 Task: Create a due date automation trigger when advanced on, on the monday after a card is due add fields without custom field "Resume" set to a number lower than 1 and greater than 10 at 11:00 AM.
Action: Mouse moved to (1009, 83)
Screenshot: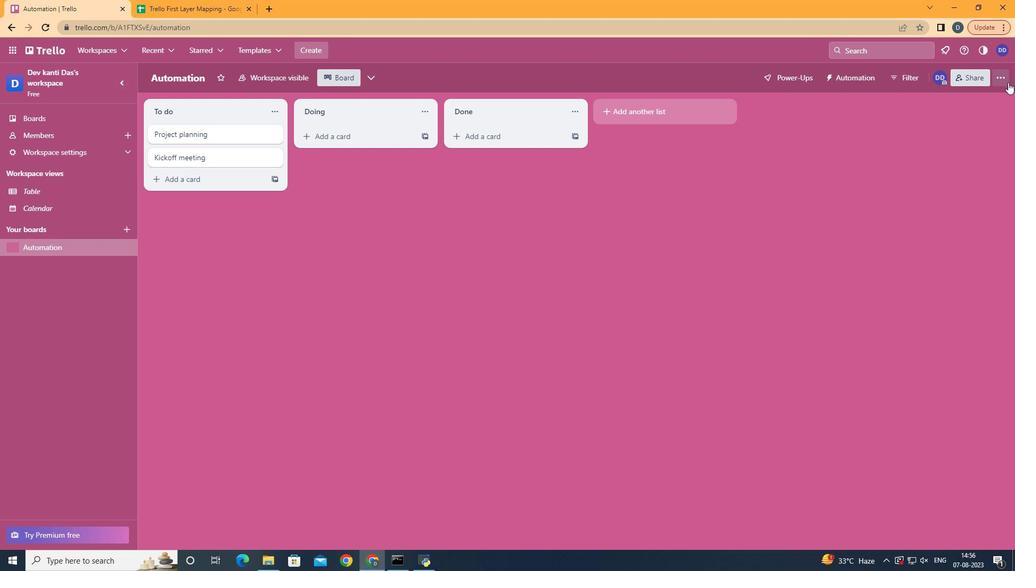 
Action: Mouse pressed left at (1009, 83)
Screenshot: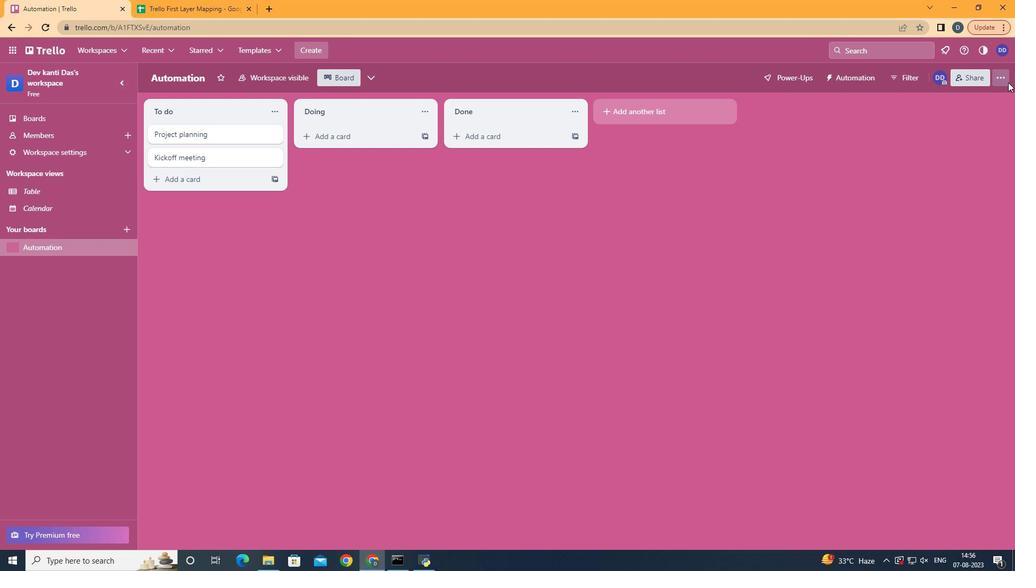 
Action: Mouse moved to (899, 220)
Screenshot: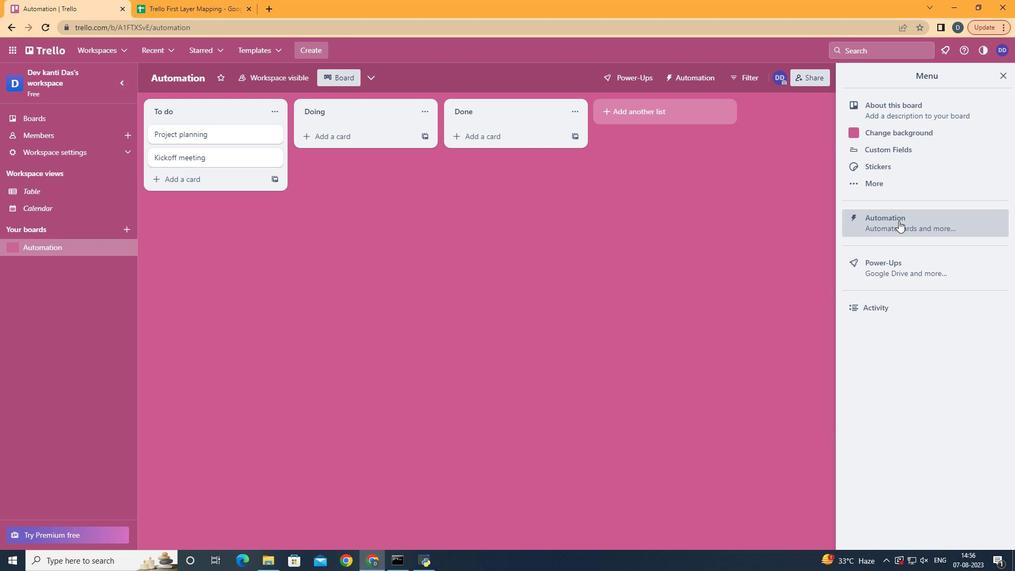 
Action: Mouse pressed left at (899, 220)
Screenshot: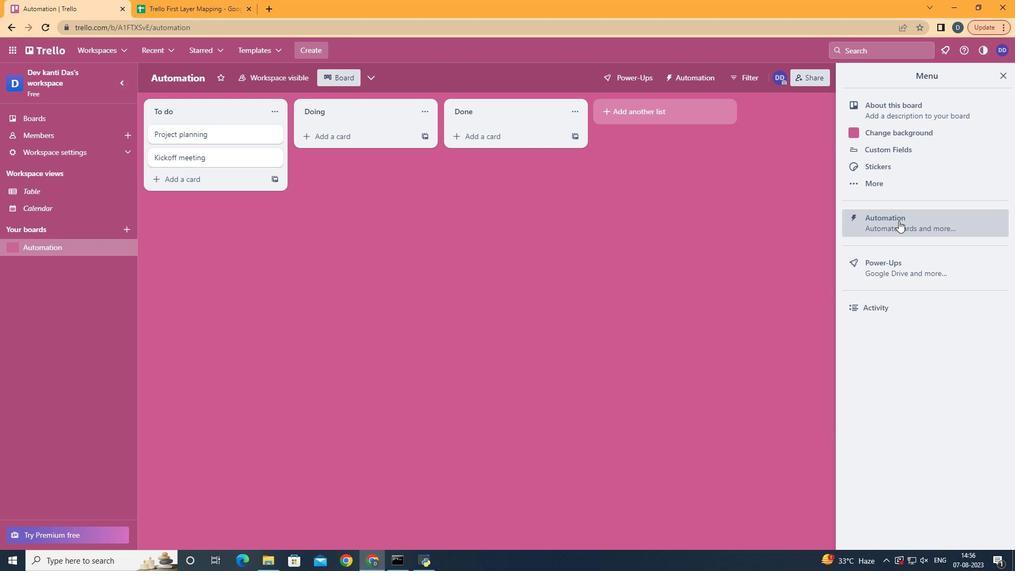 
Action: Mouse moved to (207, 212)
Screenshot: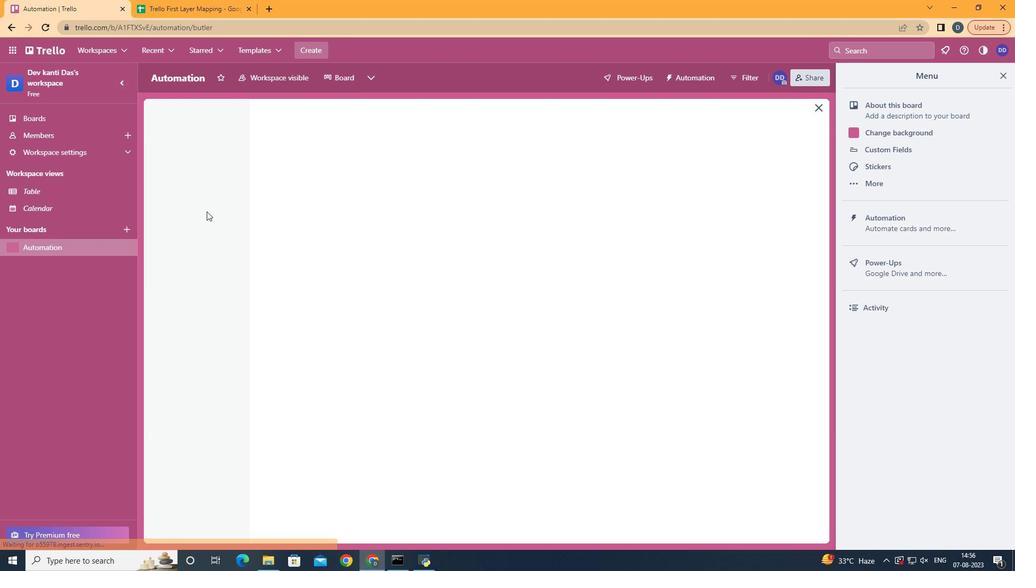 
Action: Mouse pressed left at (207, 212)
Screenshot: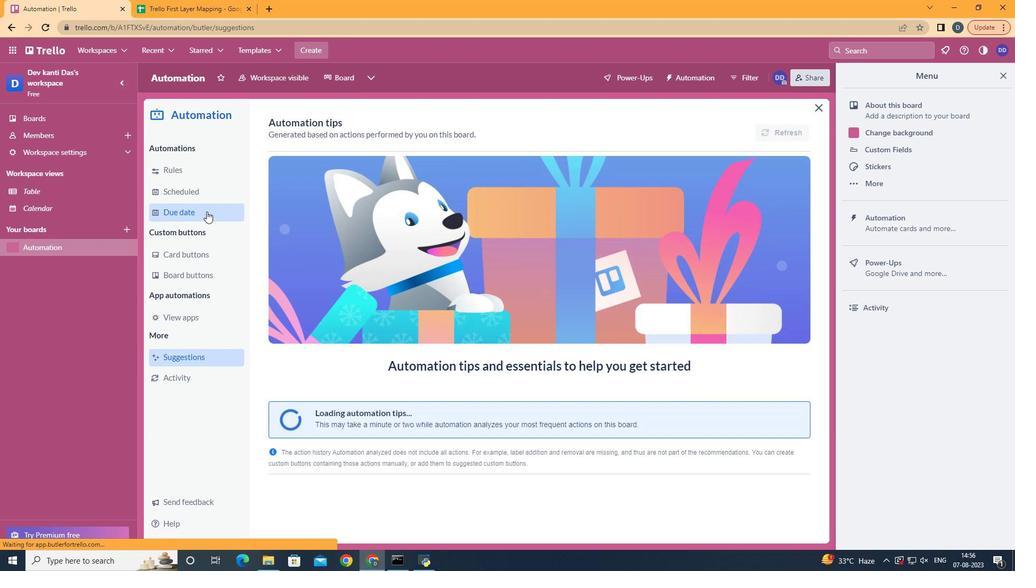 
Action: Mouse moved to (747, 126)
Screenshot: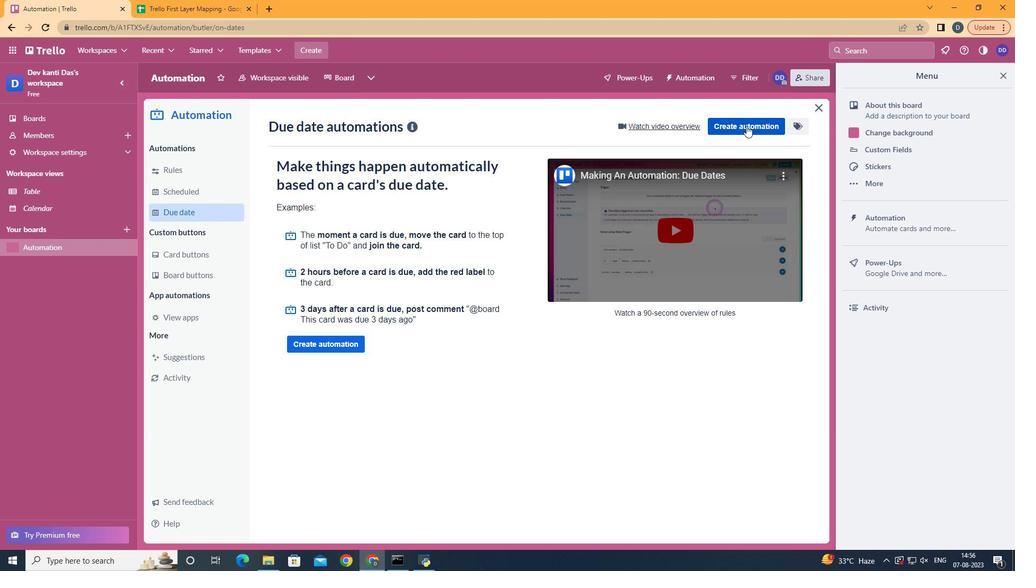 
Action: Mouse pressed left at (747, 126)
Screenshot: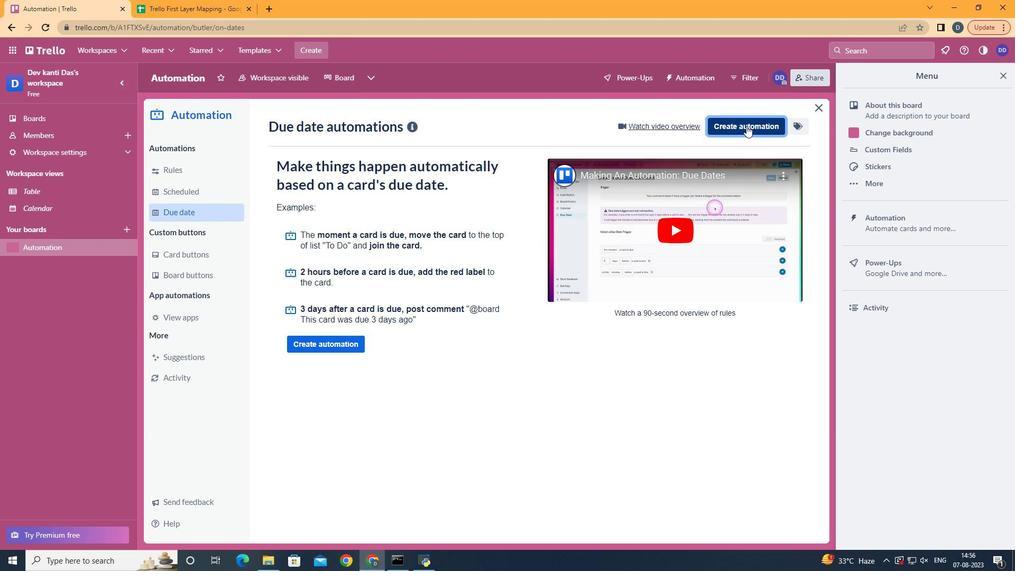 
Action: Mouse moved to (569, 232)
Screenshot: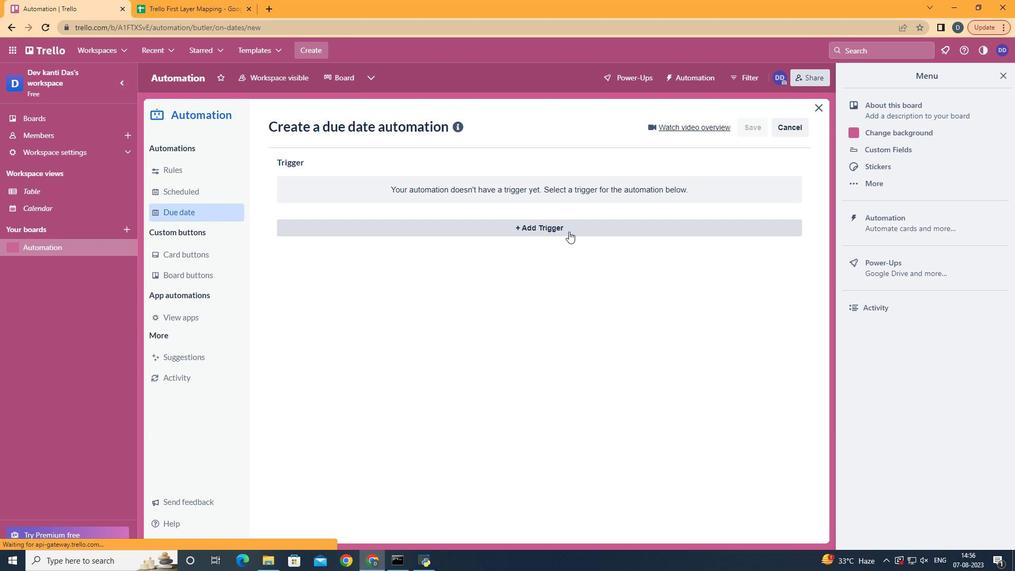 
Action: Mouse pressed left at (569, 232)
Screenshot: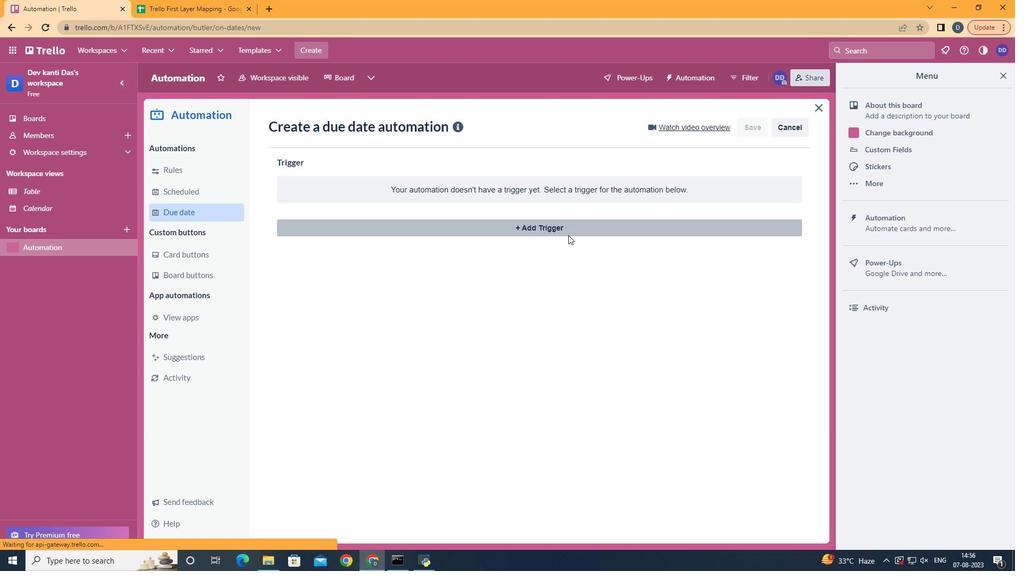 
Action: Mouse moved to (330, 268)
Screenshot: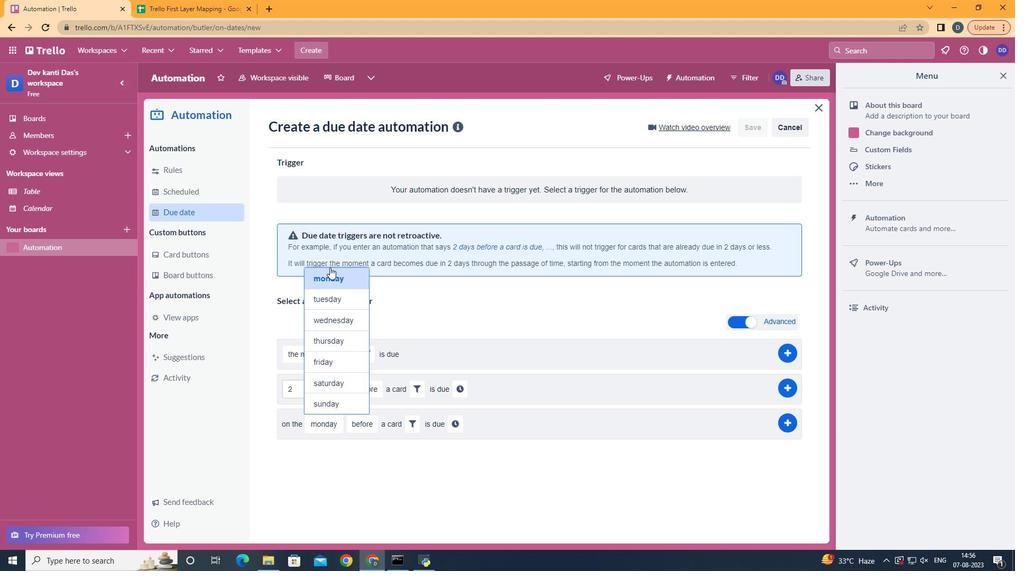 
Action: Mouse pressed left at (330, 268)
Screenshot: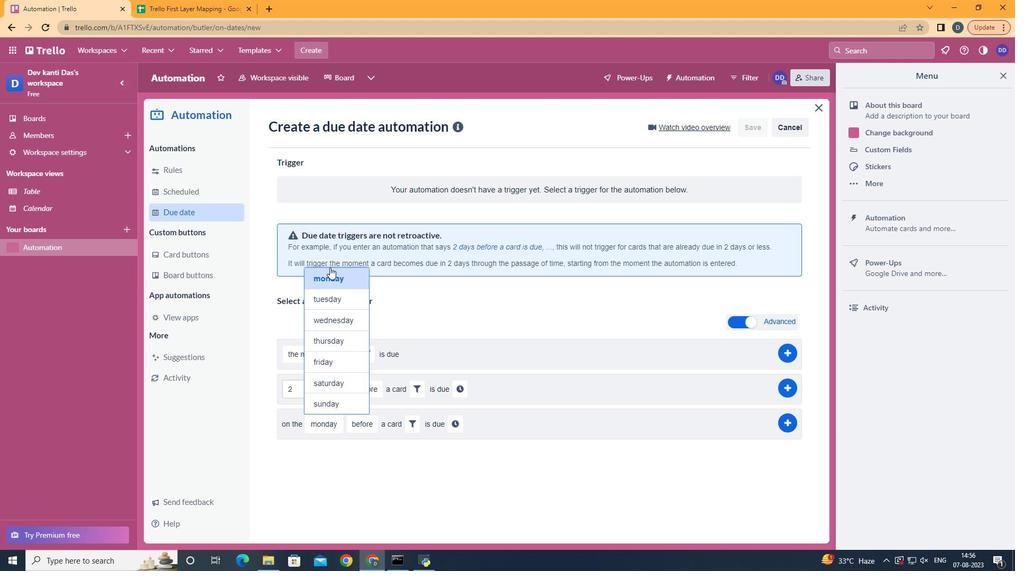 
Action: Mouse moved to (367, 461)
Screenshot: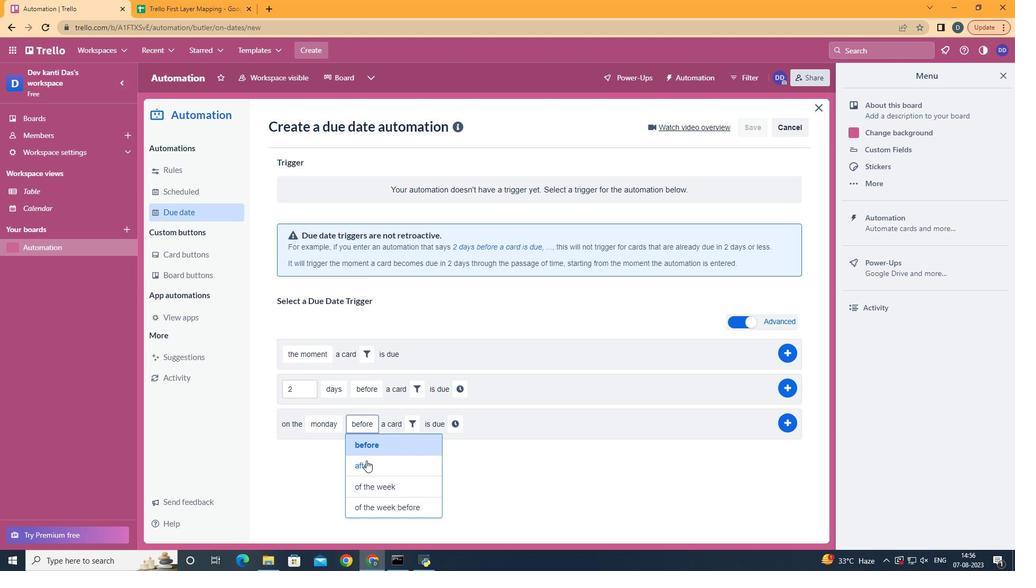 
Action: Mouse pressed left at (367, 461)
Screenshot: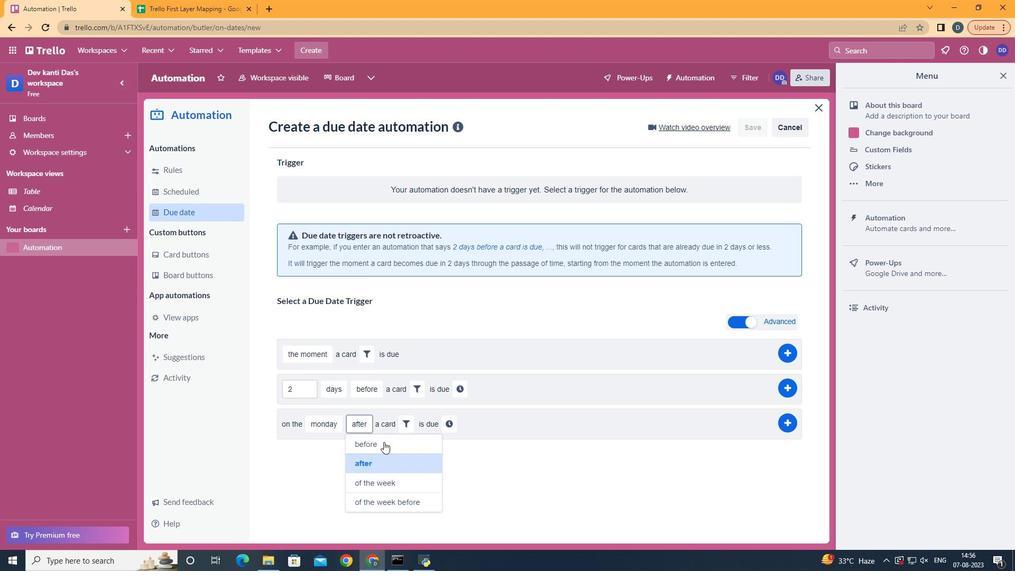 
Action: Mouse moved to (409, 421)
Screenshot: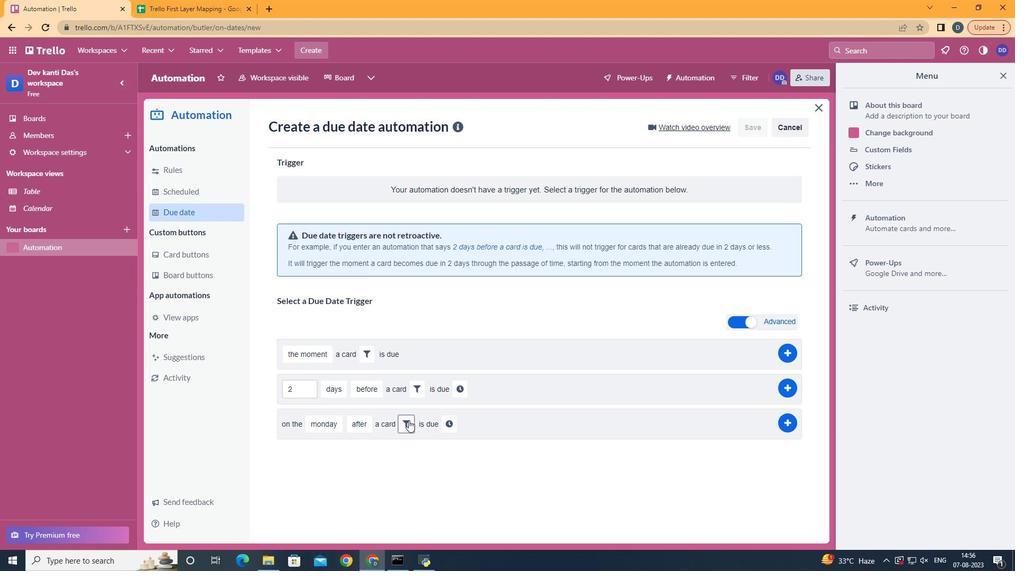 
Action: Mouse pressed left at (409, 421)
Screenshot: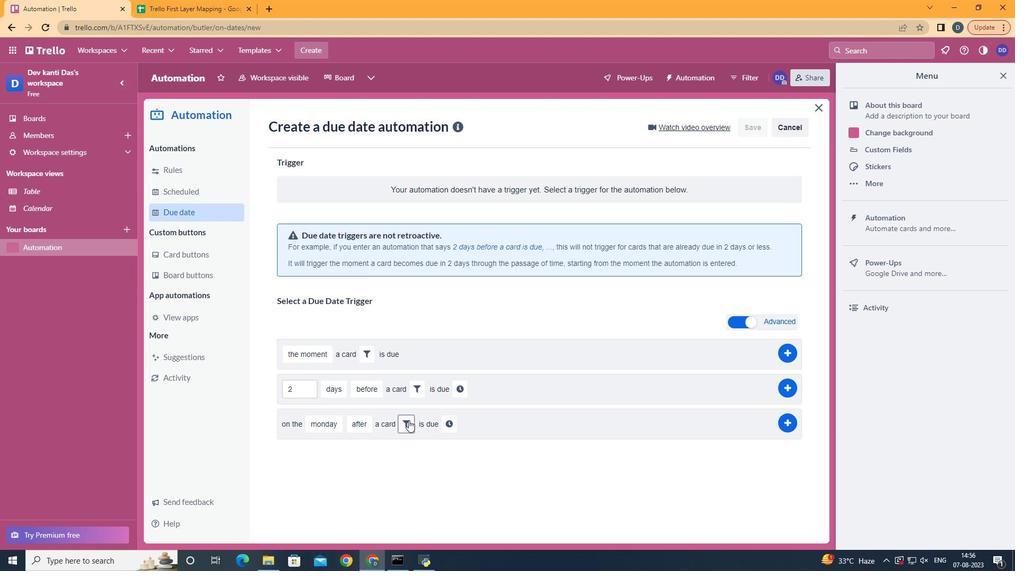 
Action: Mouse moved to (571, 463)
Screenshot: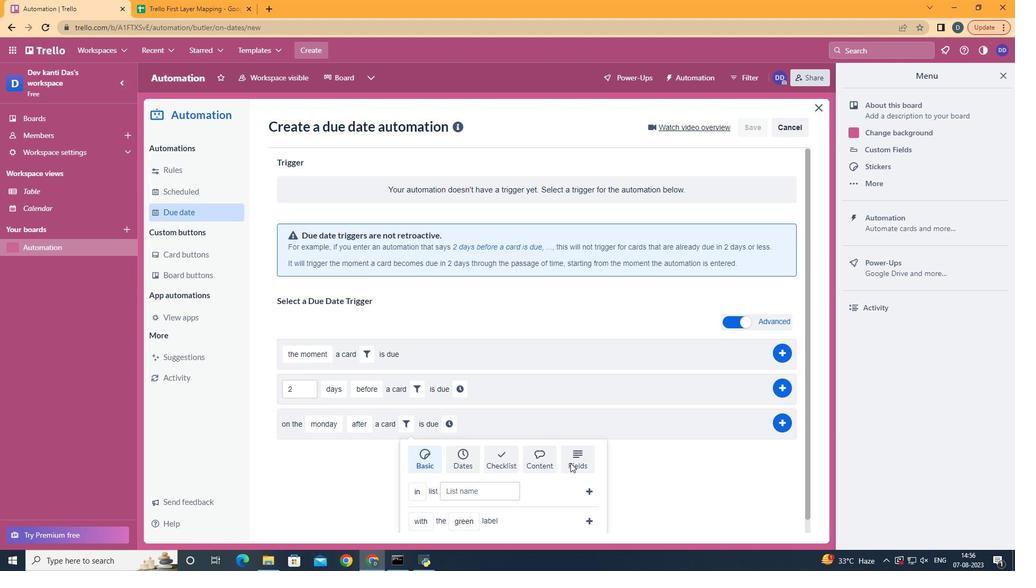 
Action: Mouse pressed left at (571, 463)
Screenshot: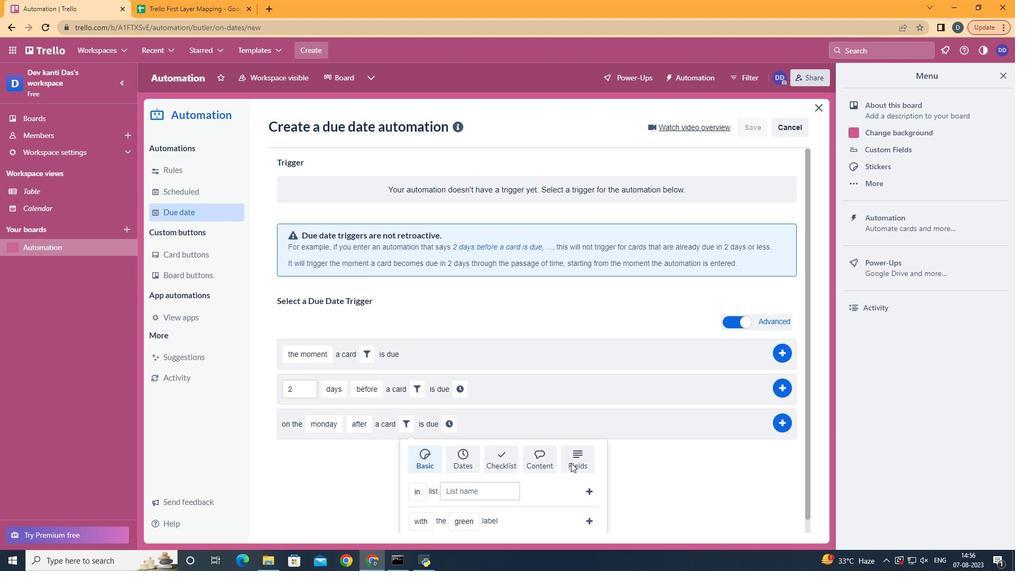 
Action: Mouse moved to (571, 463)
Screenshot: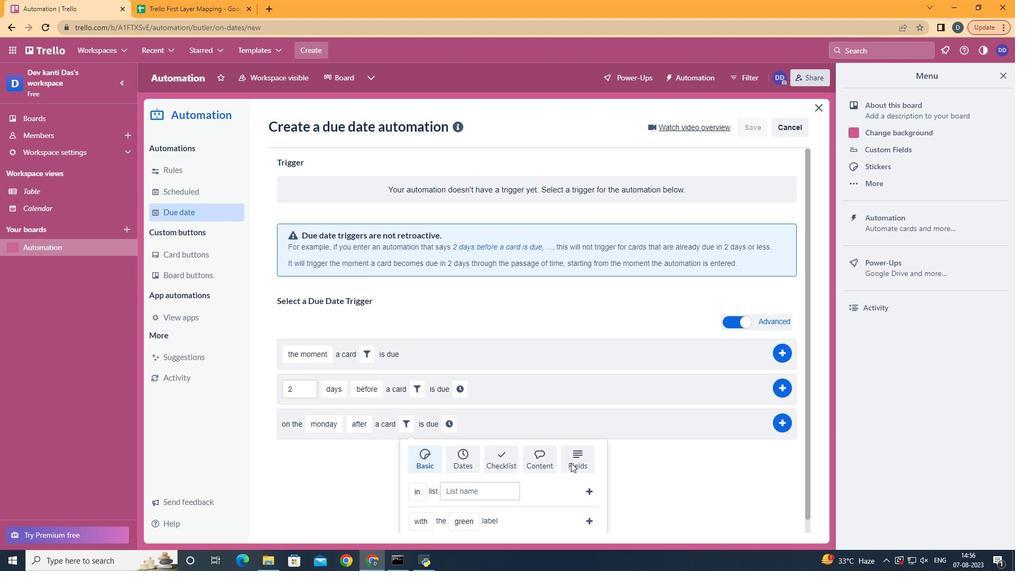 
Action: Mouse scrolled (571, 463) with delta (0, 0)
Screenshot: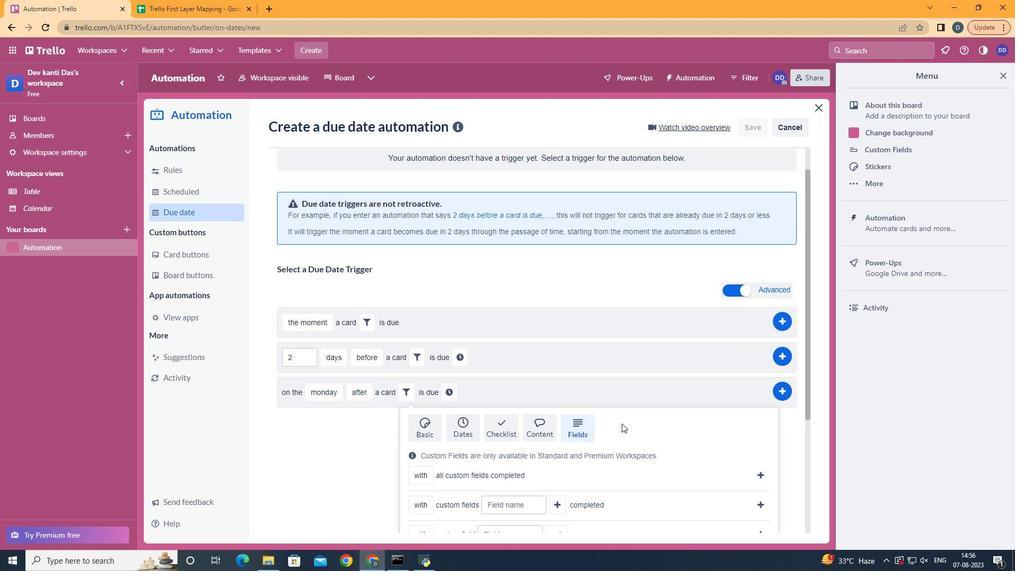 
Action: Mouse scrolled (571, 463) with delta (0, 0)
Screenshot: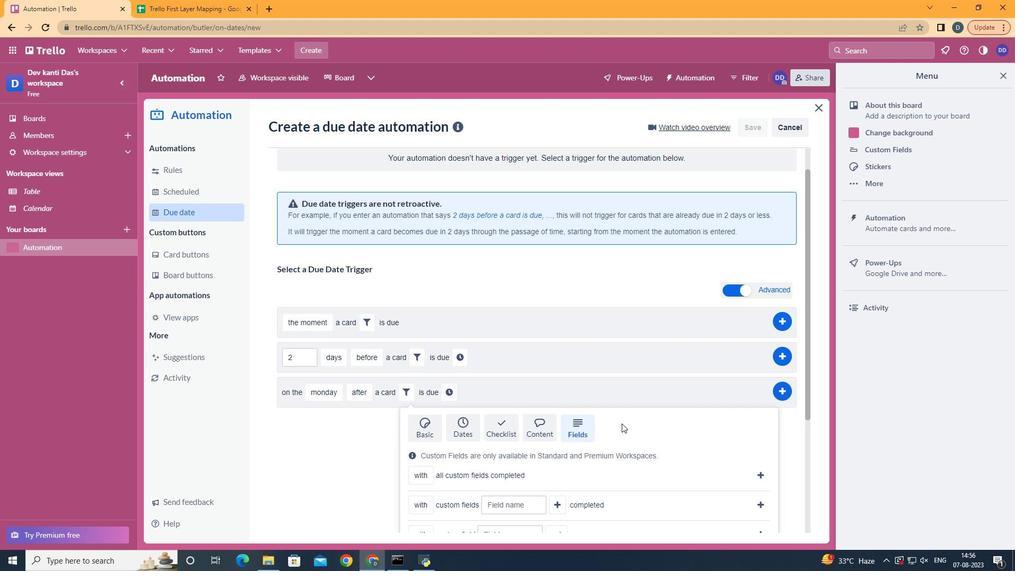 
Action: Mouse scrolled (571, 463) with delta (0, 0)
Screenshot: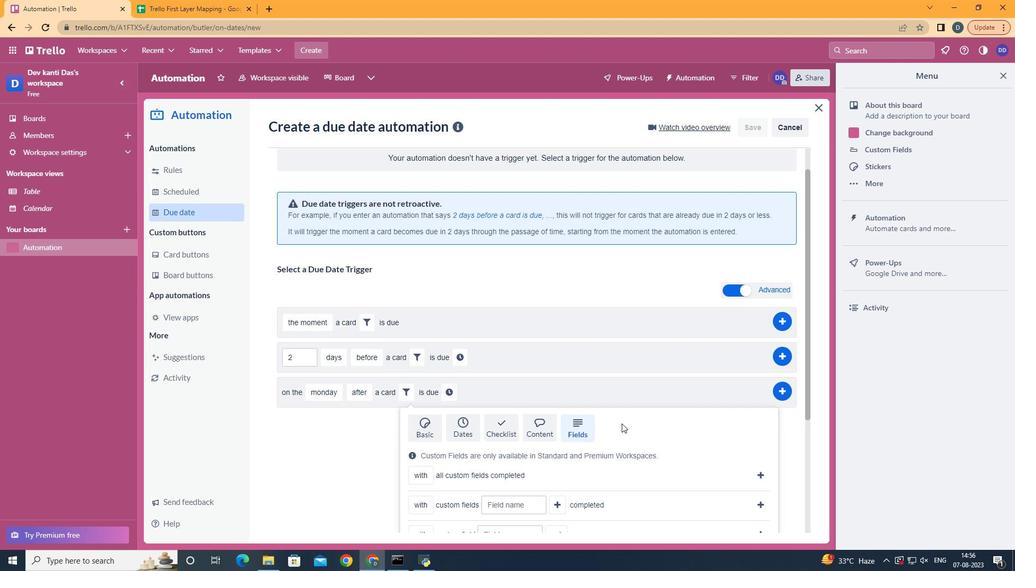 
Action: Mouse scrolled (571, 463) with delta (0, 0)
Screenshot: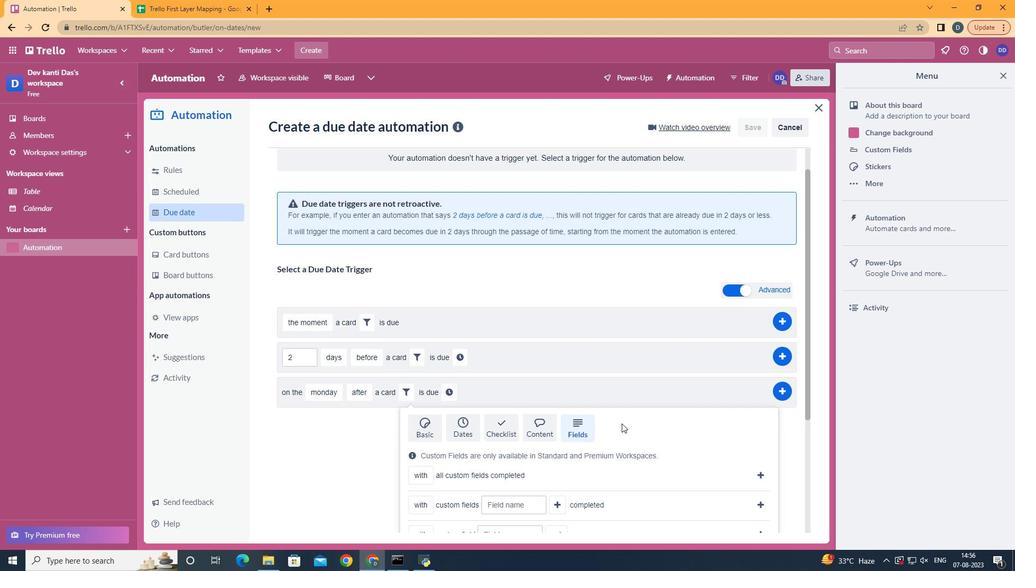 
Action: Mouse scrolled (571, 463) with delta (0, 0)
Screenshot: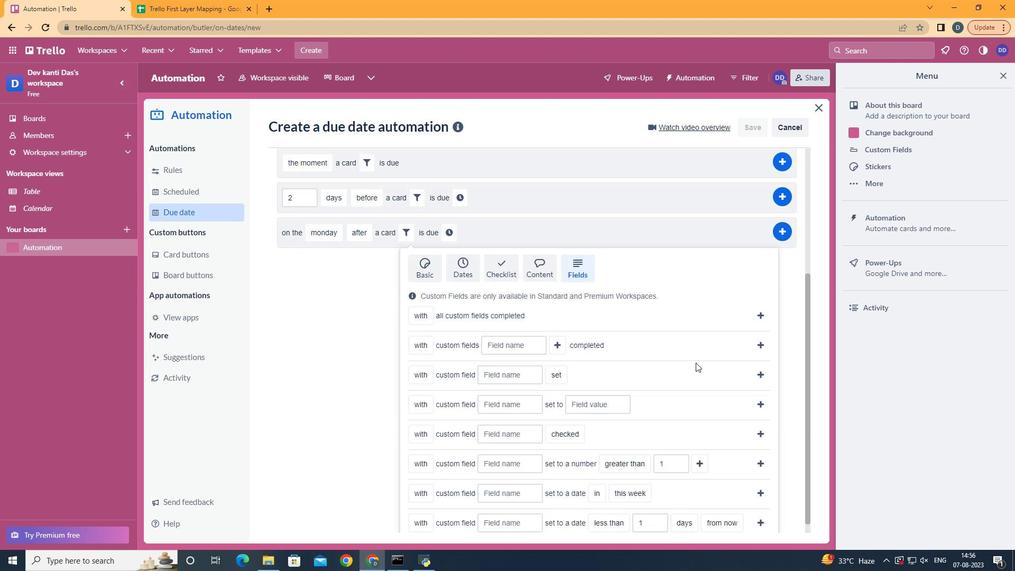 
Action: Mouse moved to (431, 493)
Screenshot: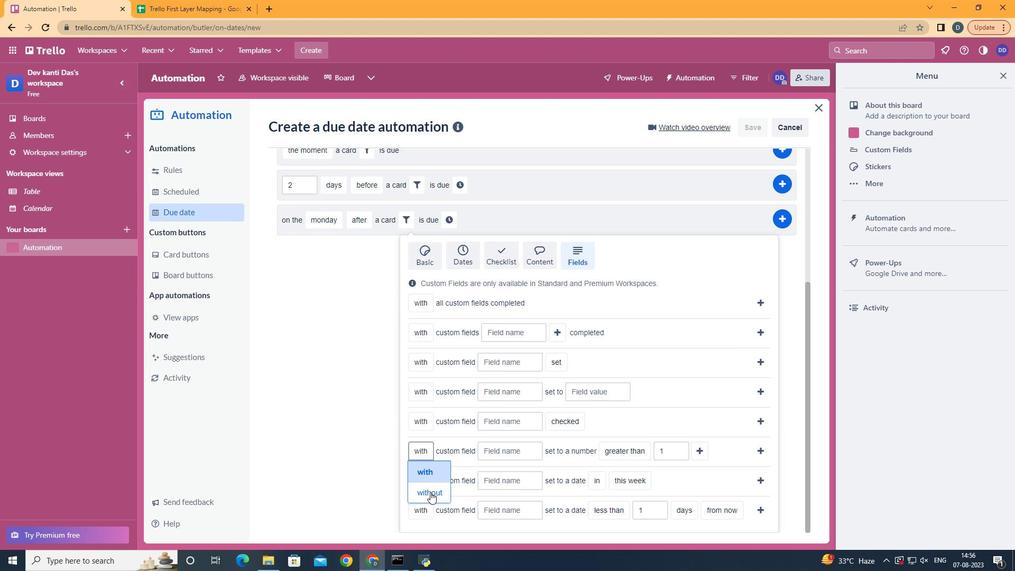 
Action: Mouse pressed left at (431, 493)
Screenshot: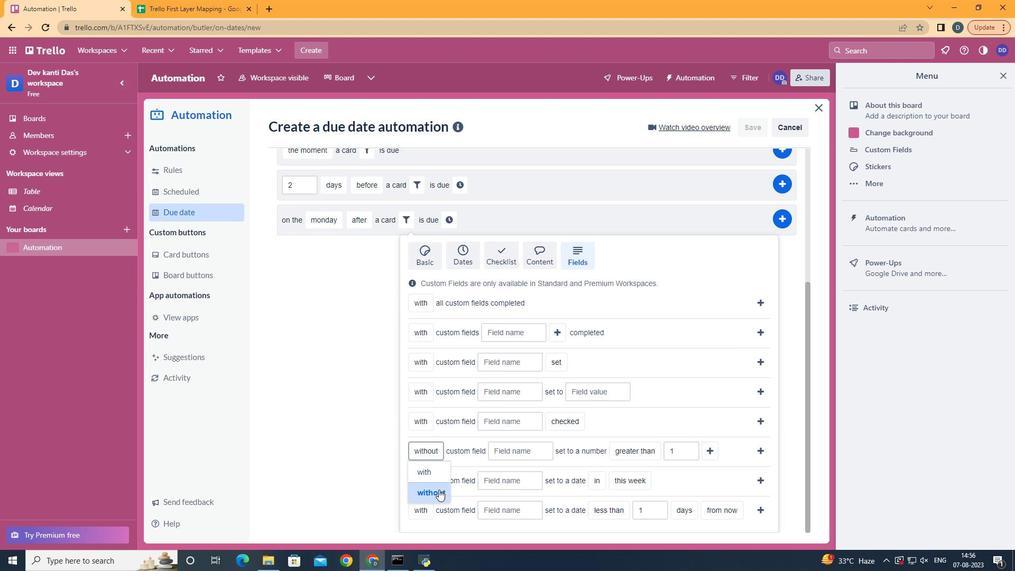 
Action: Mouse moved to (524, 449)
Screenshot: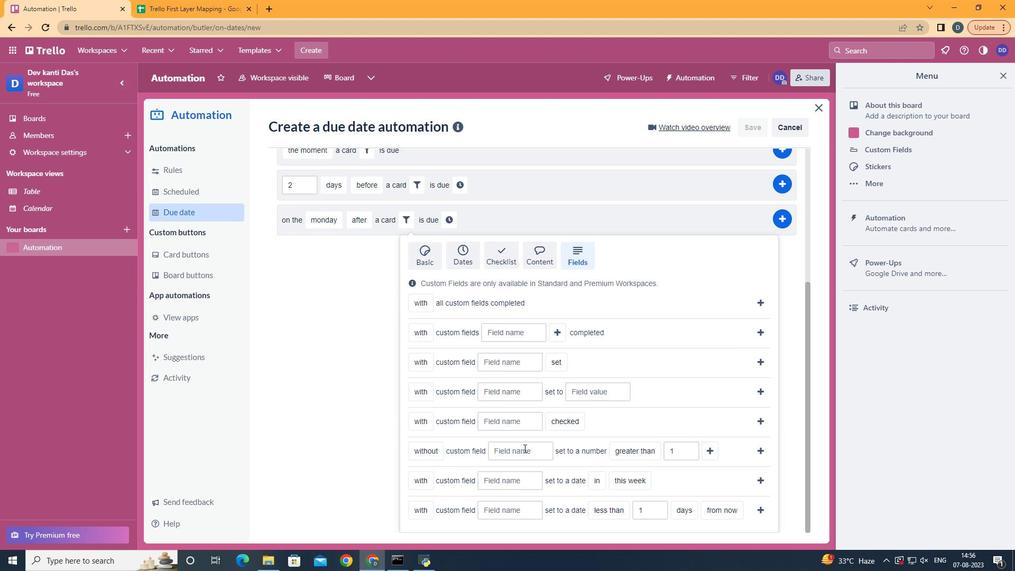 
Action: Mouse pressed left at (524, 449)
Screenshot: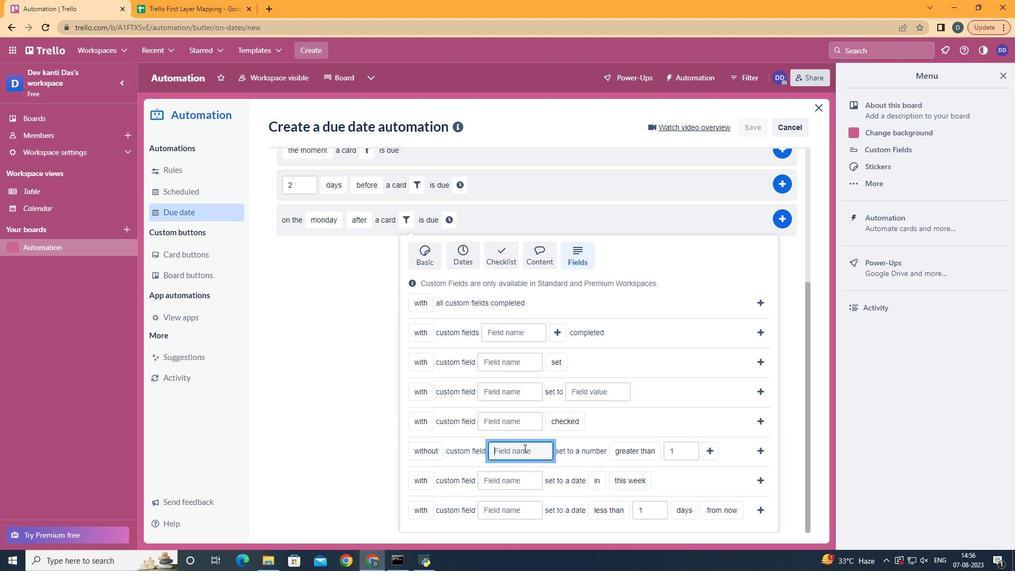 
Action: Key pressed <Key.shift>Resume
Screenshot: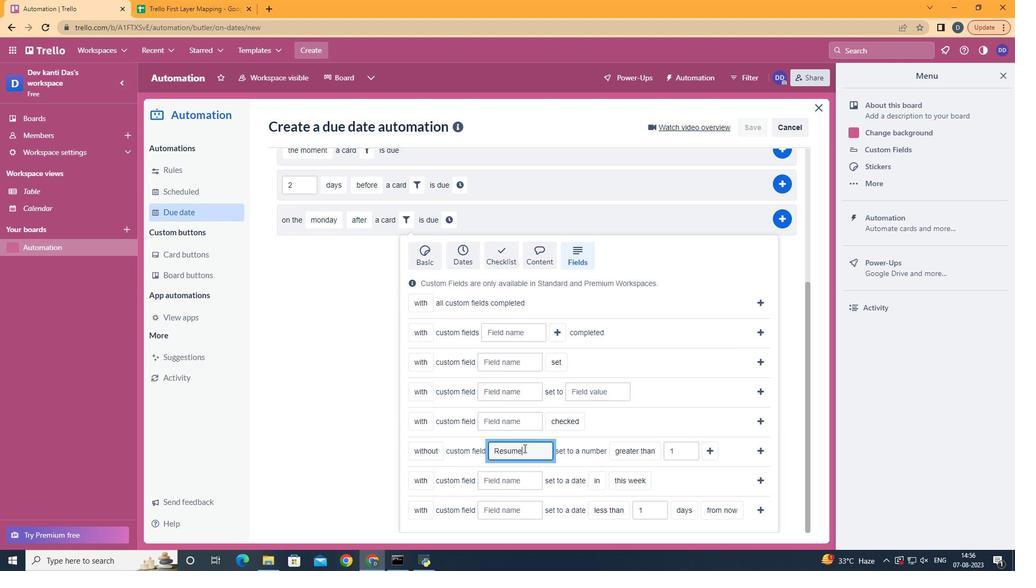 
Action: Mouse moved to (658, 410)
Screenshot: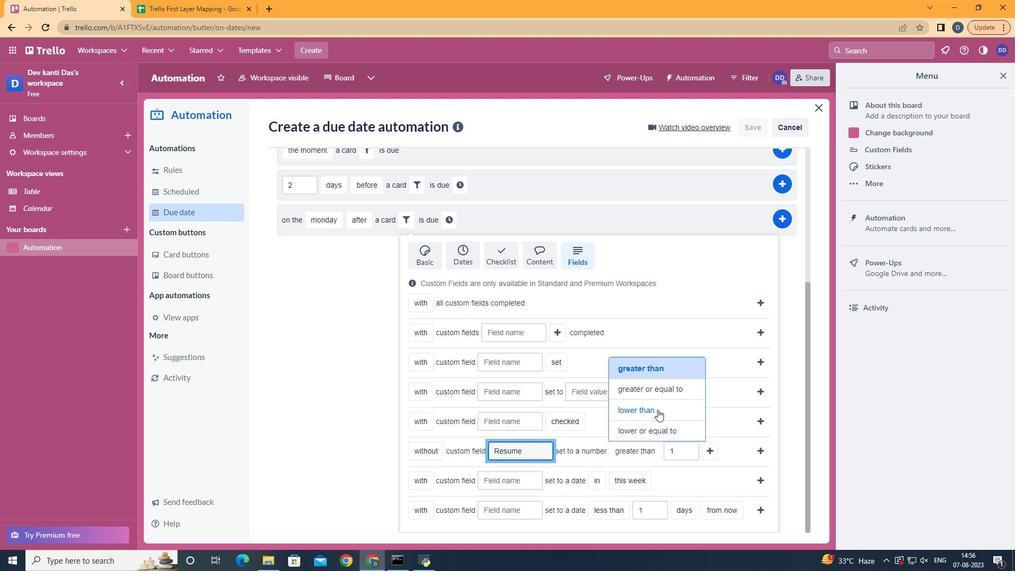 
Action: Mouse pressed left at (658, 410)
Screenshot: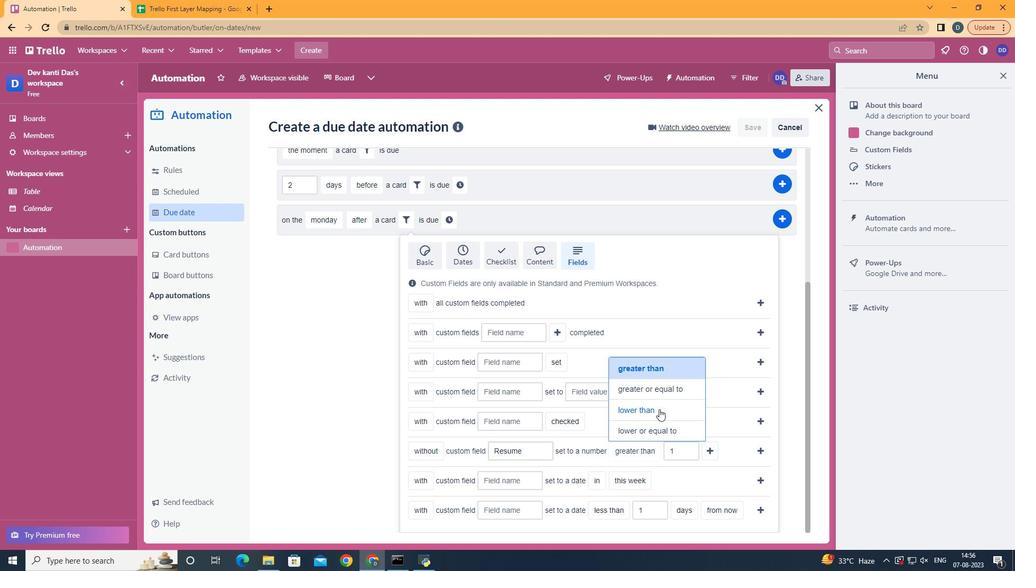 
Action: Mouse moved to (705, 445)
Screenshot: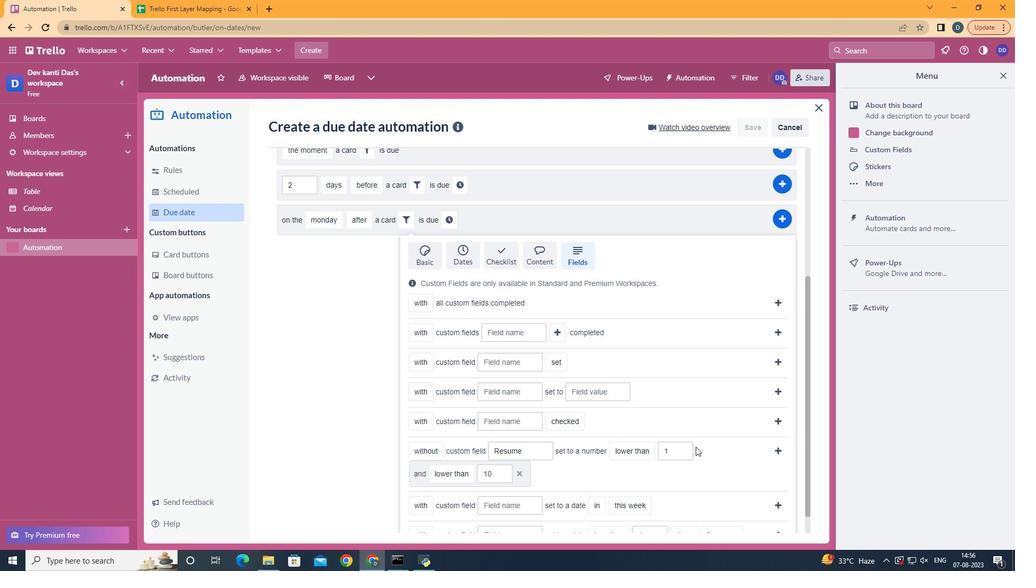 
Action: Mouse pressed left at (705, 445)
Screenshot: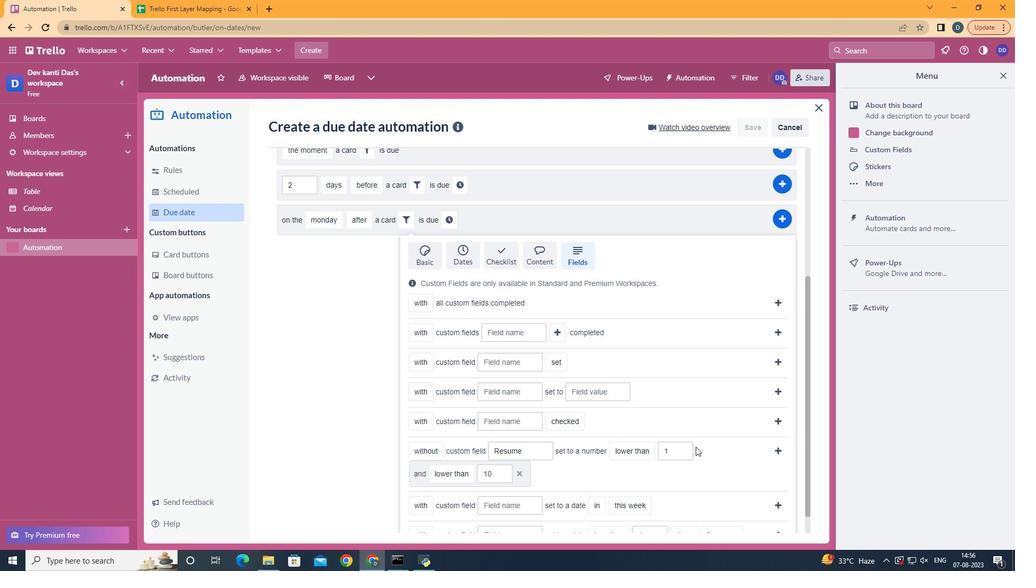 
Action: Mouse moved to (489, 436)
Screenshot: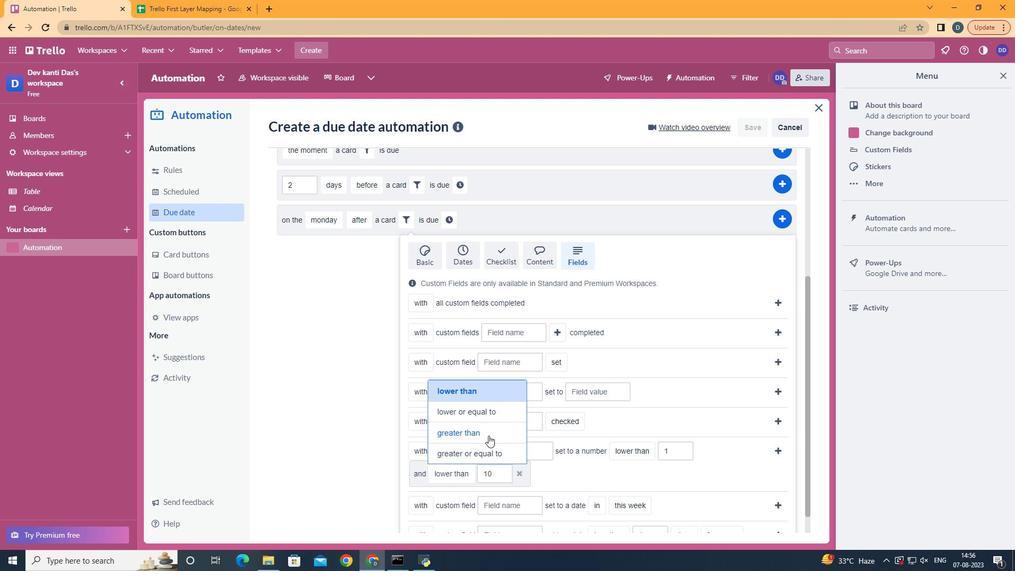 
Action: Mouse pressed left at (489, 436)
Screenshot: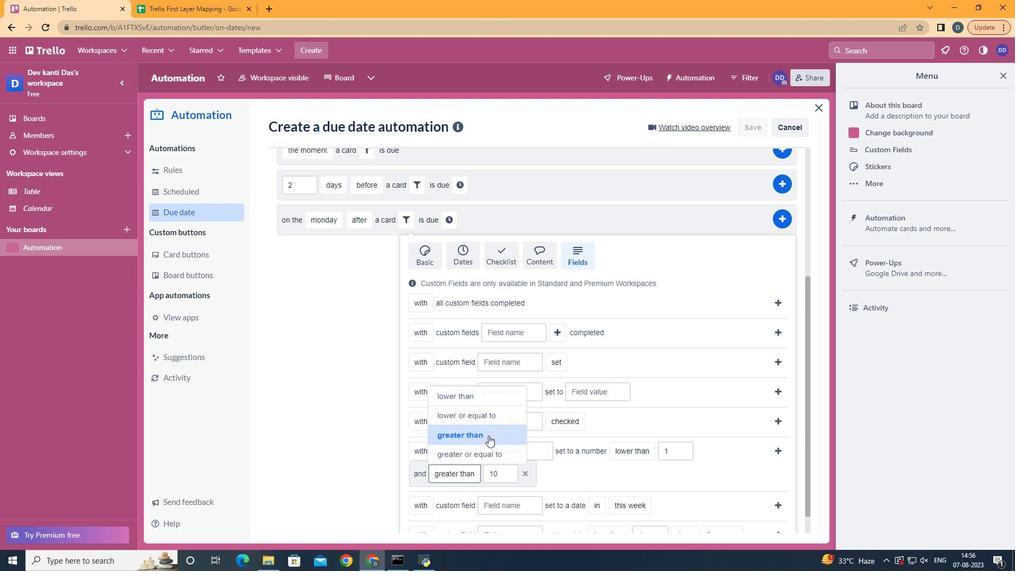 
Action: Mouse moved to (780, 450)
Screenshot: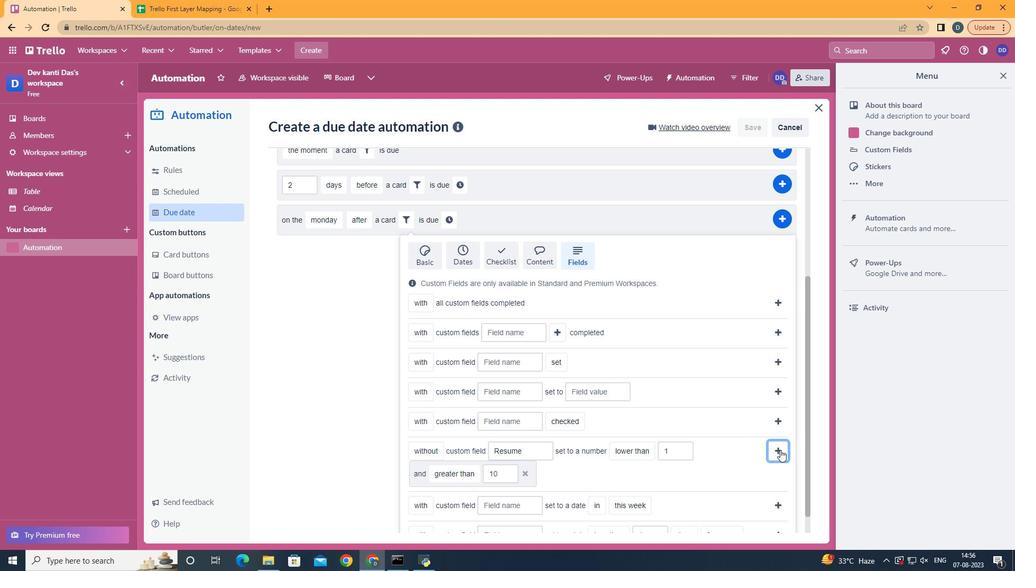 
Action: Mouse pressed left at (780, 450)
Screenshot: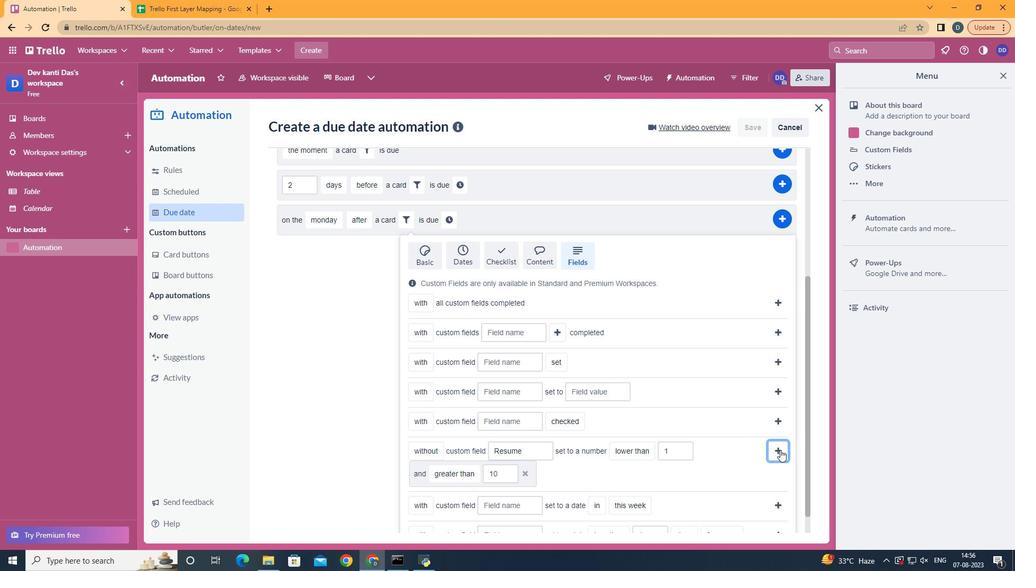 
Action: Mouse moved to (733, 425)
Screenshot: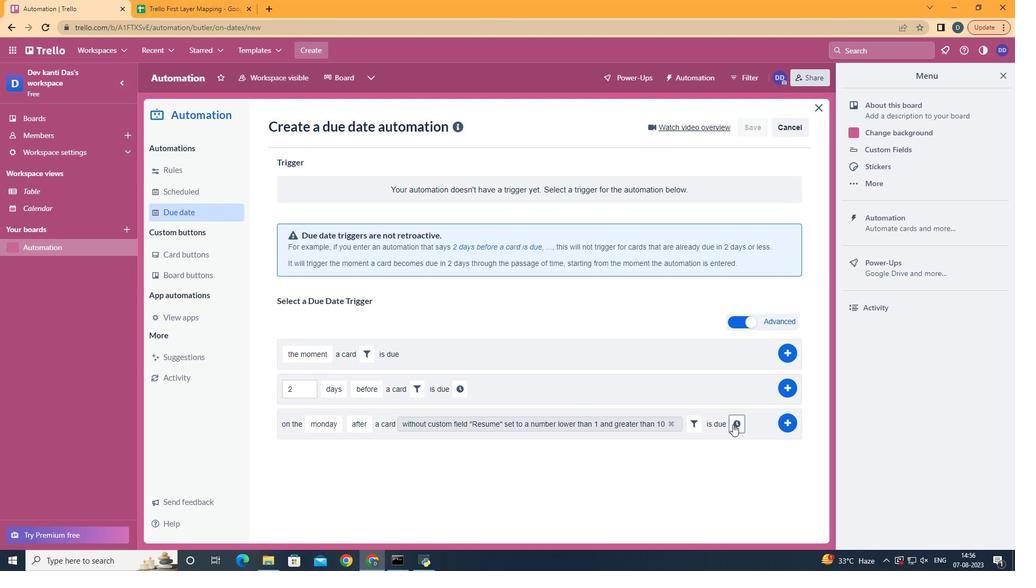 
Action: Mouse pressed left at (733, 425)
Screenshot: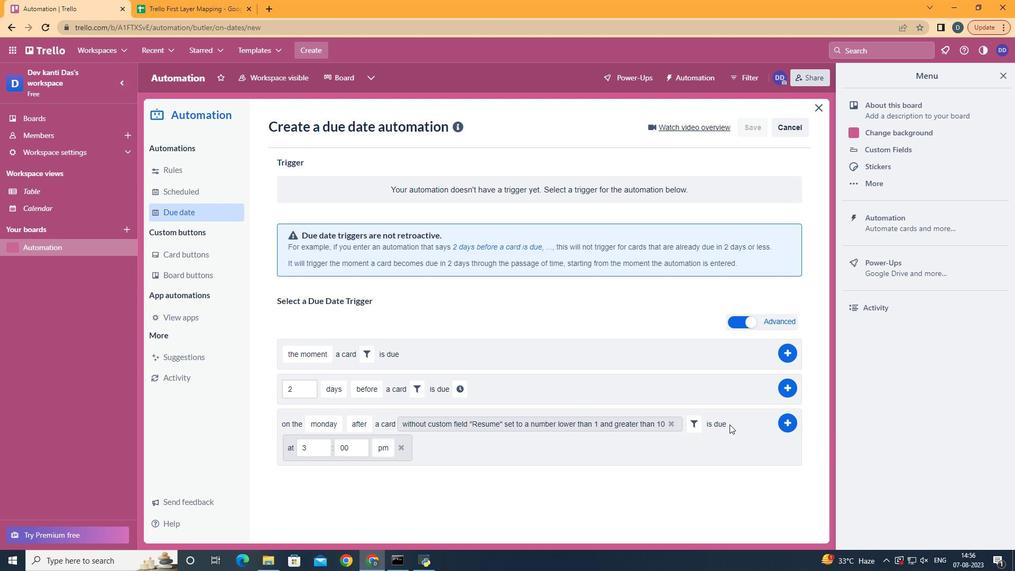 
Action: Mouse moved to (323, 447)
Screenshot: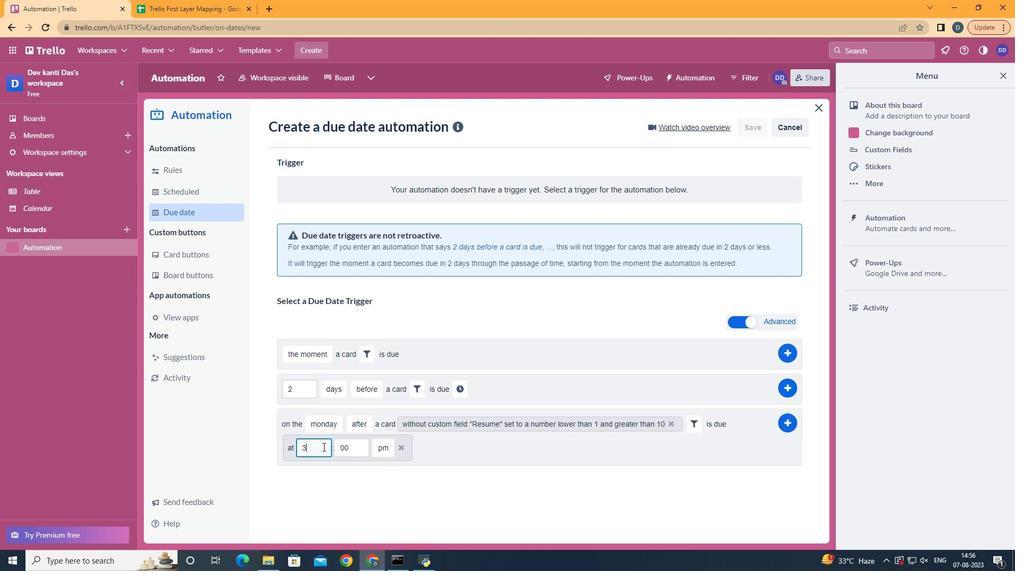 
Action: Mouse pressed left at (323, 447)
Screenshot: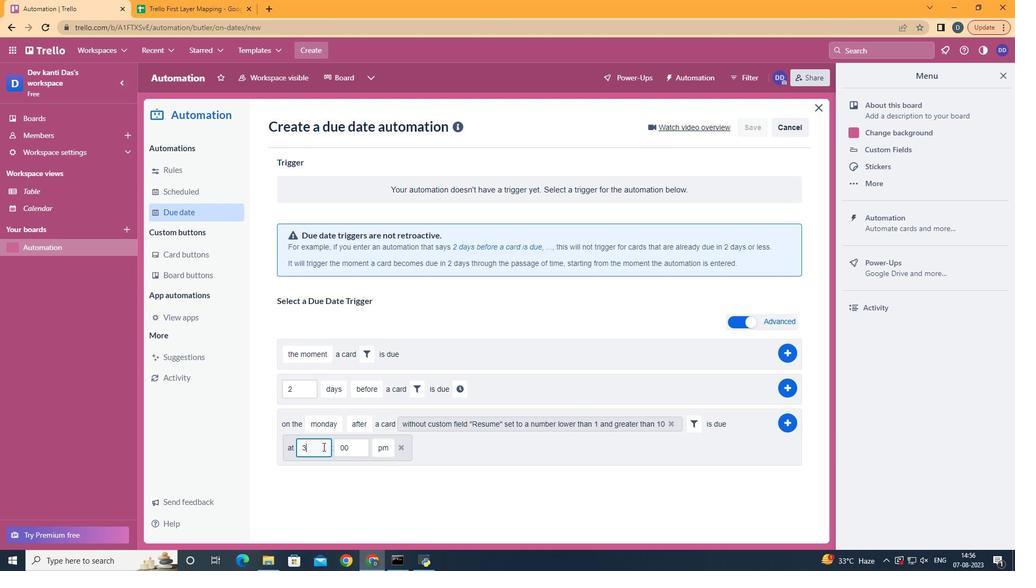 
Action: Mouse moved to (319, 448)
Screenshot: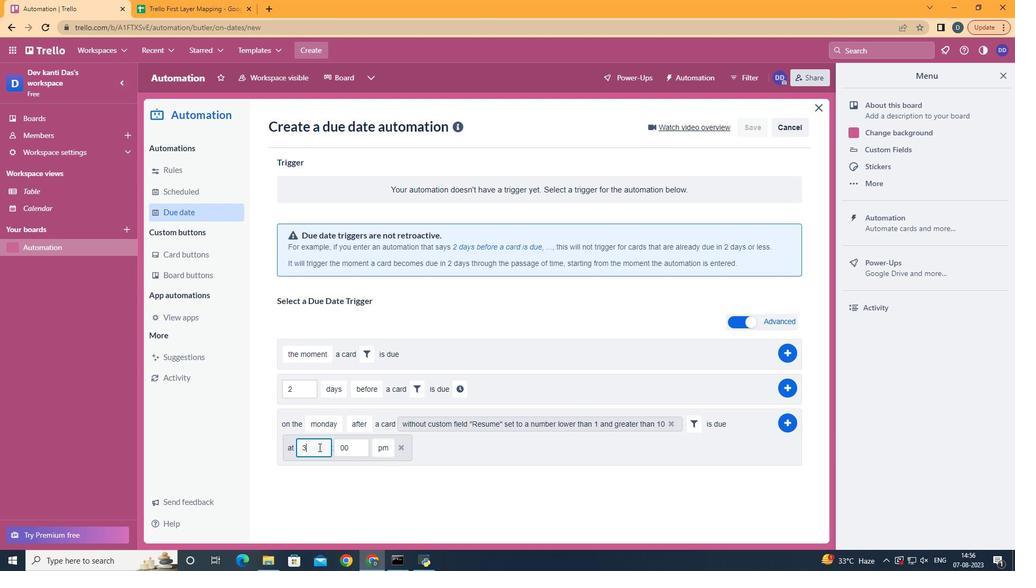
Action: Key pressed <Key.backspace>11
Screenshot: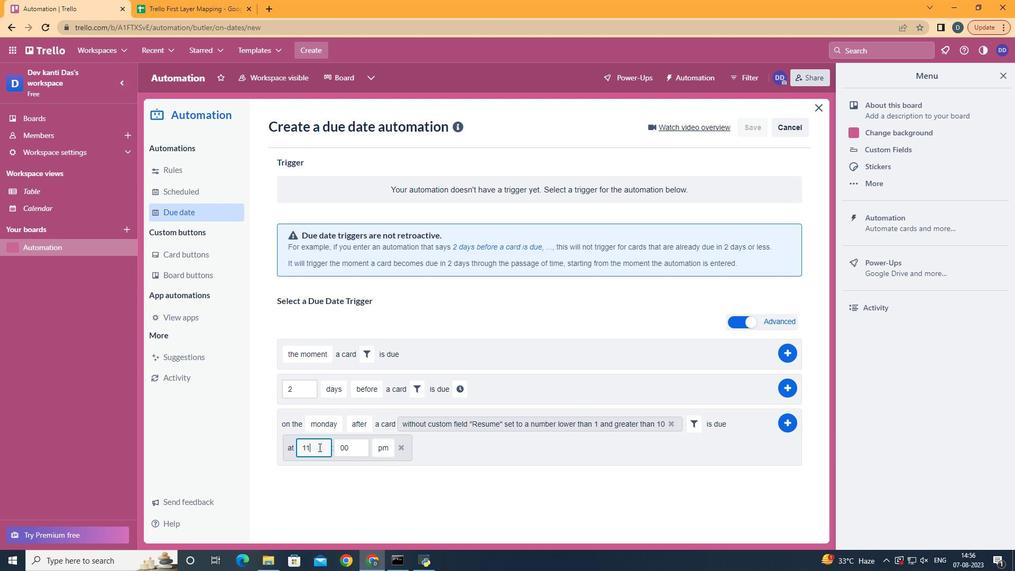 
Action: Mouse moved to (386, 466)
Screenshot: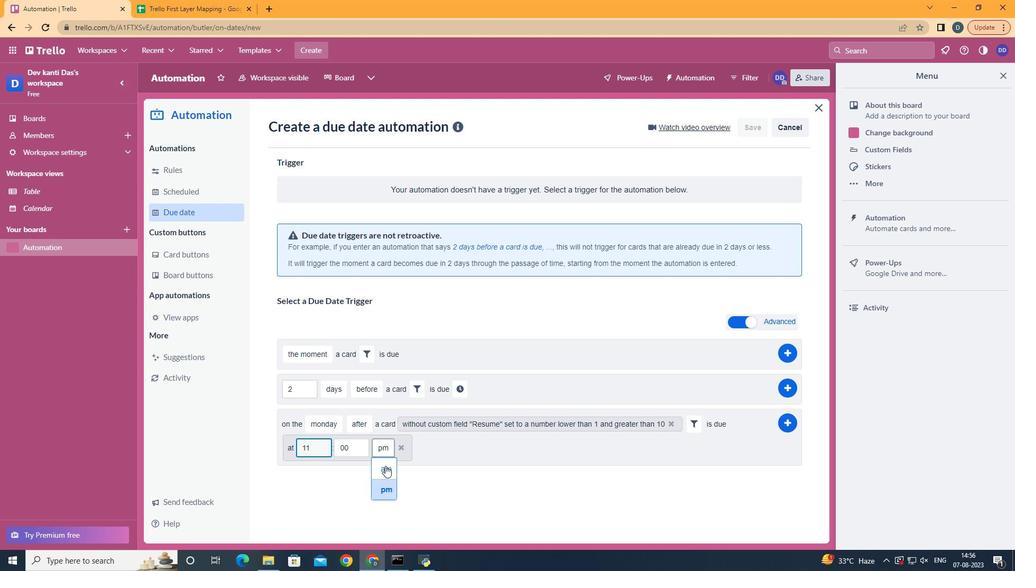 
Action: Mouse pressed left at (386, 466)
Screenshot: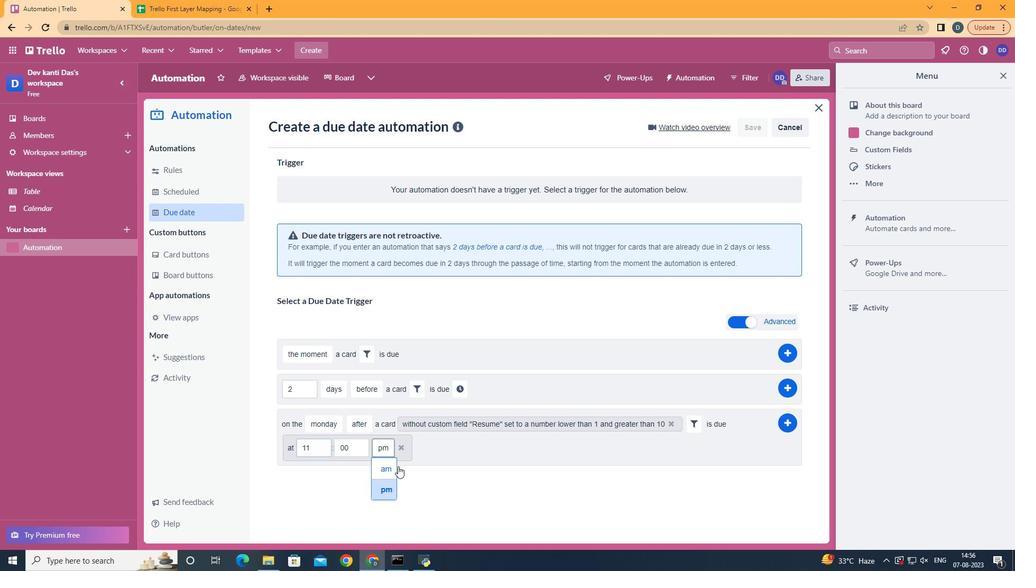 
Action: Mouse moved to (788, 425)
Screenshot: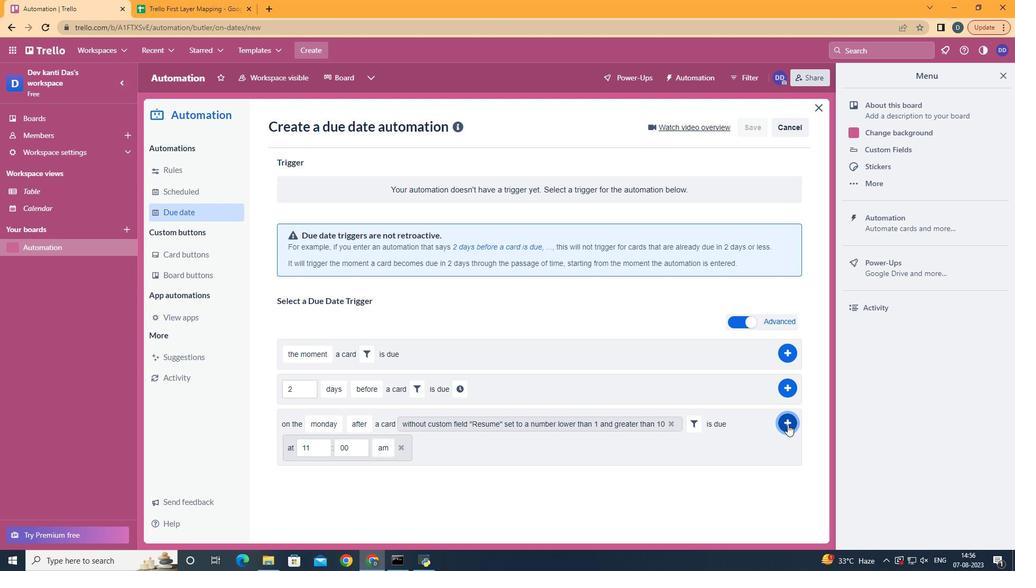 
Action: Mouse pressed left at (788, 425)
Screenshot: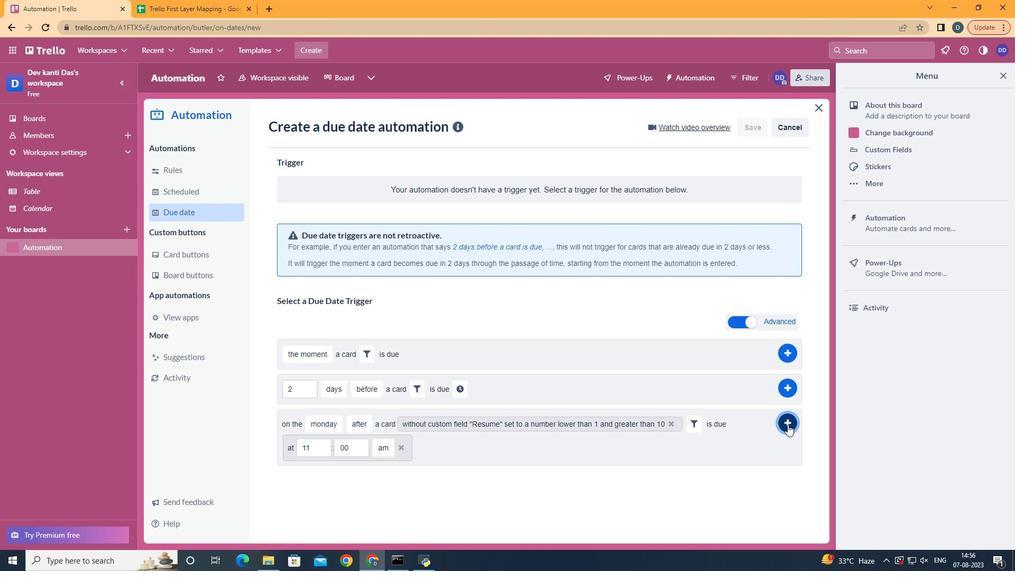 
Action: Mouse moved to (460, 251)
Screenshot: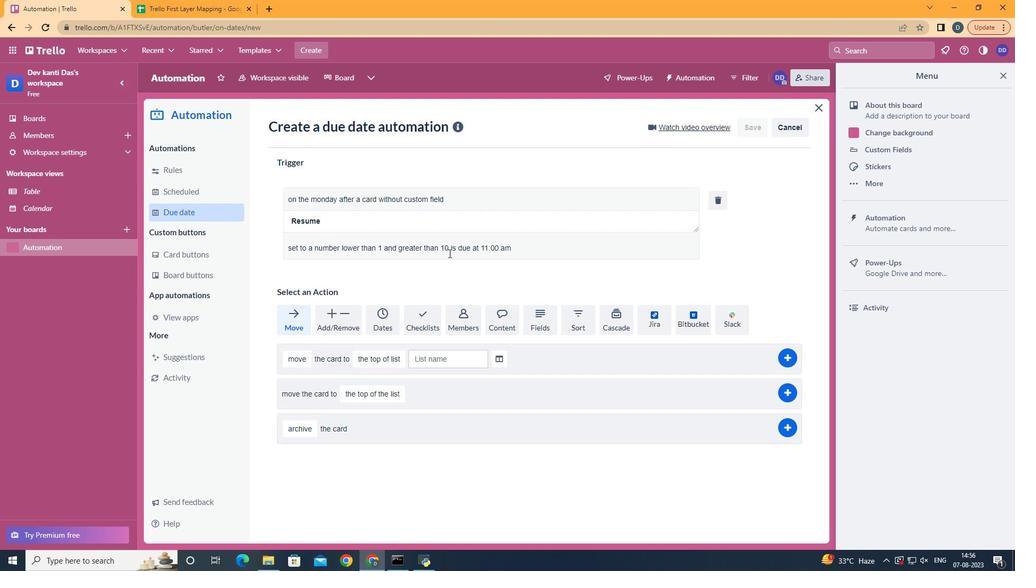 
